 Task: Open the "Calendly analytics" article.
Action: Mouse moved to (732, 52)
Screenshot: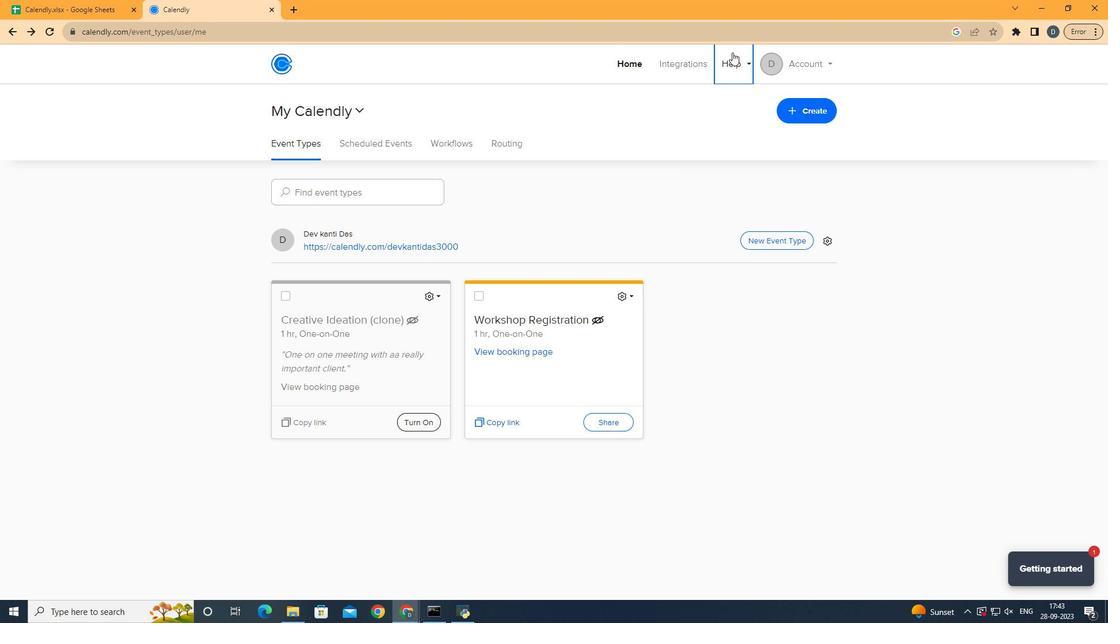 
Action: Mouse pressed left at (732, 52)
Screenshot: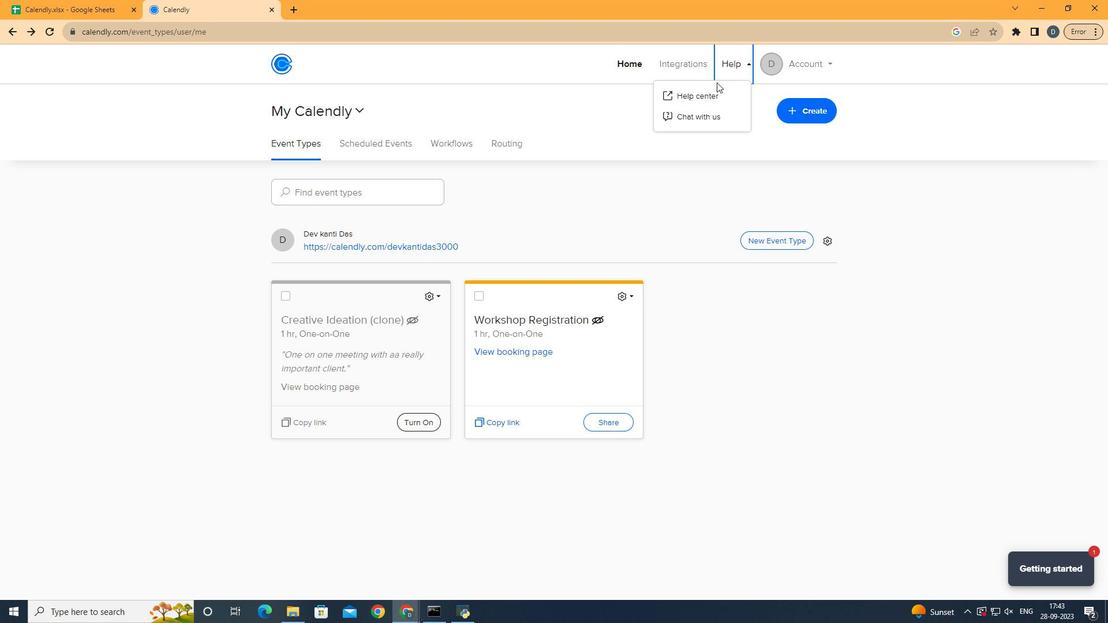 
Action: Mouse moved to (717, 92)
Screenshot: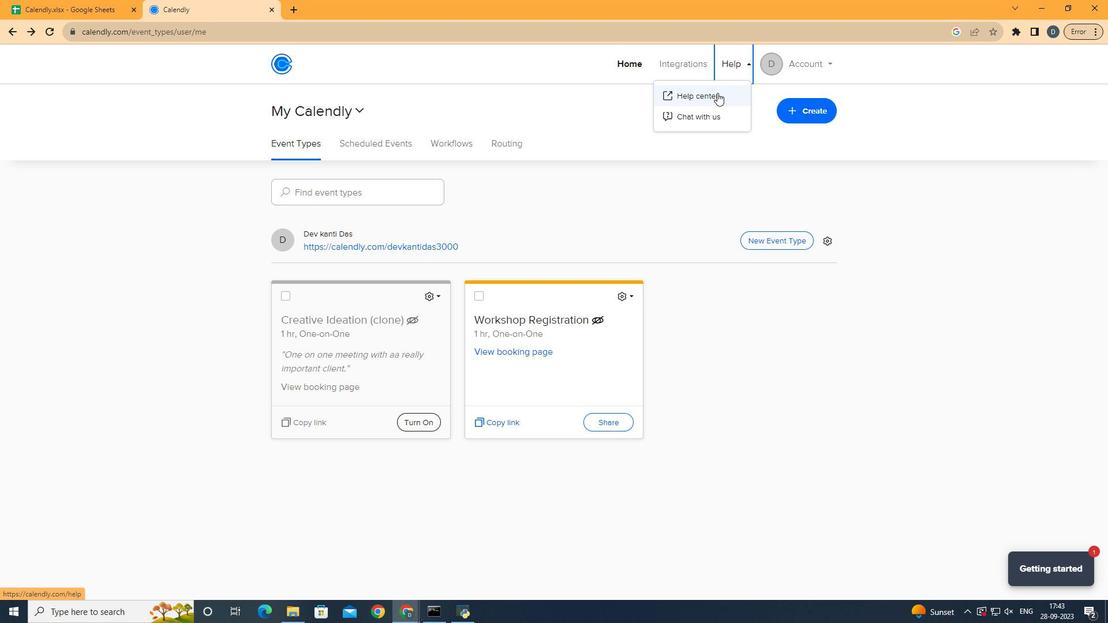 
Action: Mouse pressed left at (717, 92)
Screenshot: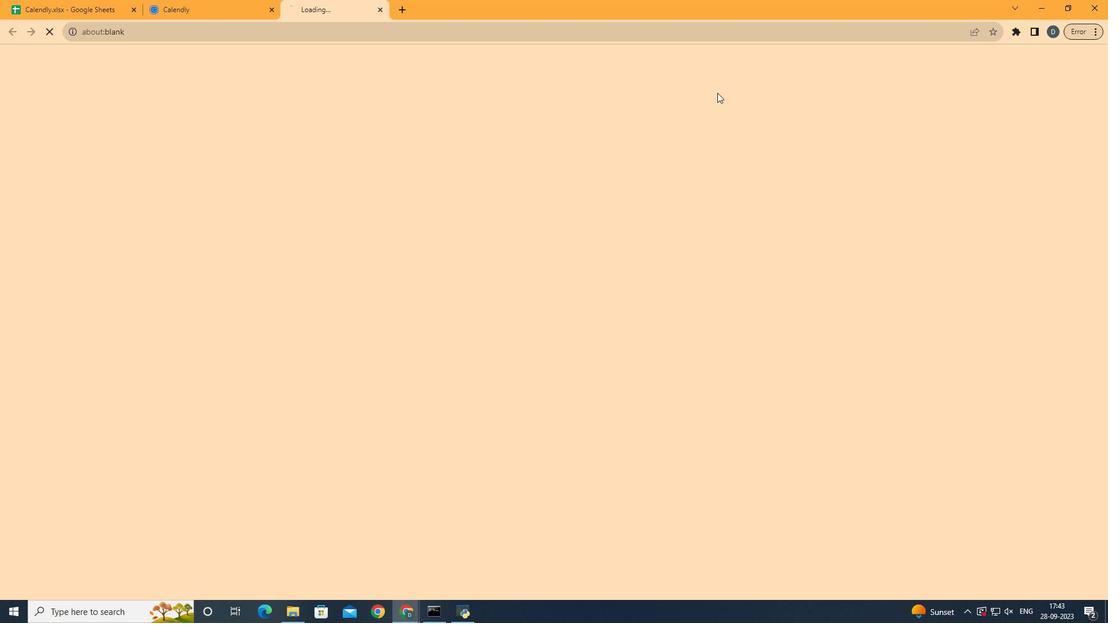 
Action: Mouse moved to (687, 219)
Screenshot: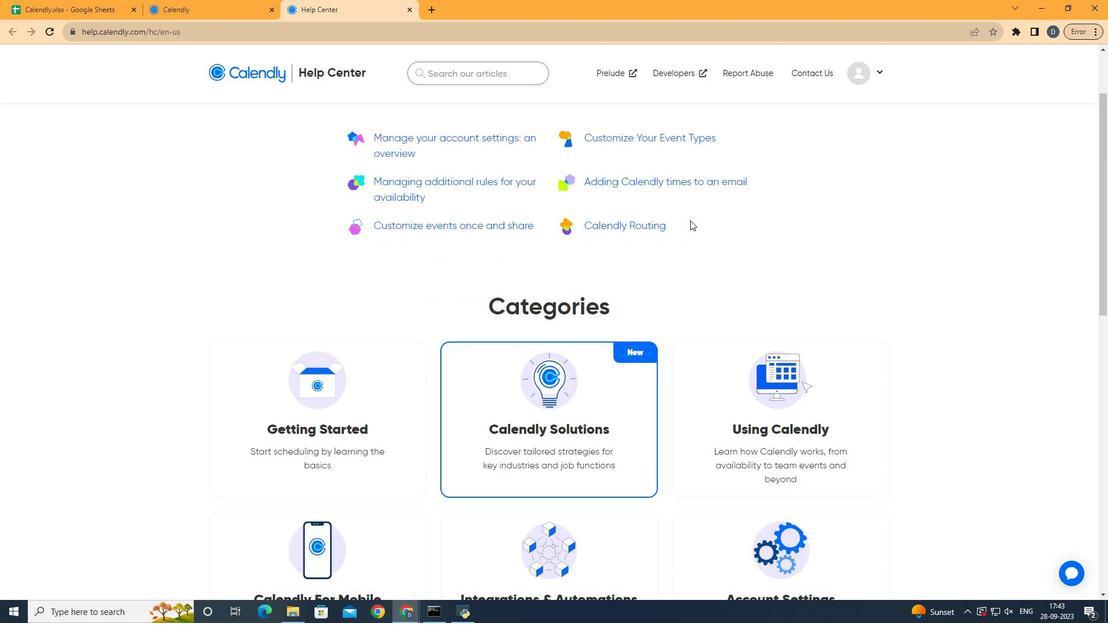
Action: Mouse scrolled (687, 218) with delta (0, 0)
Screenshot: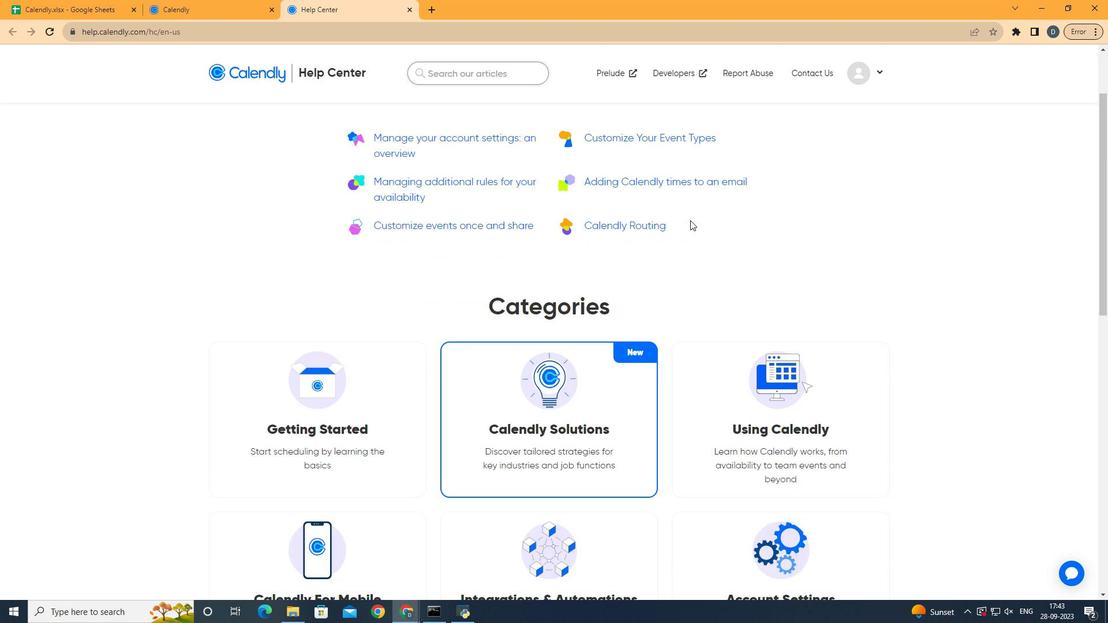 
Action: Mouse scrolled (687, 218) with delta (0, 0)
Screenshot: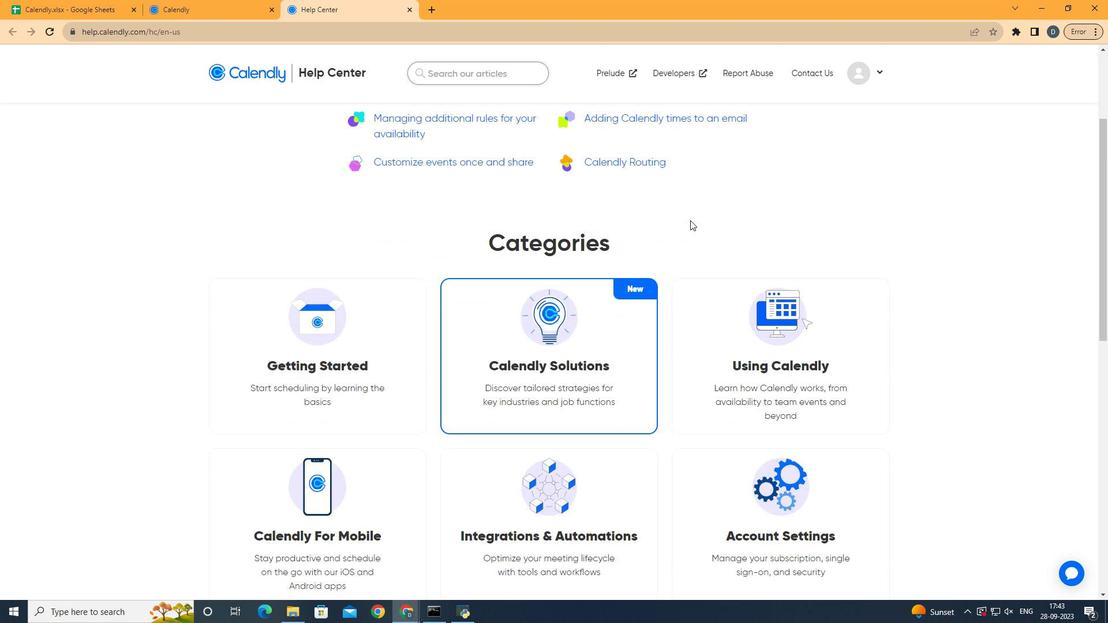 
Action: Mouse moved to (690, 220)
Screenshot: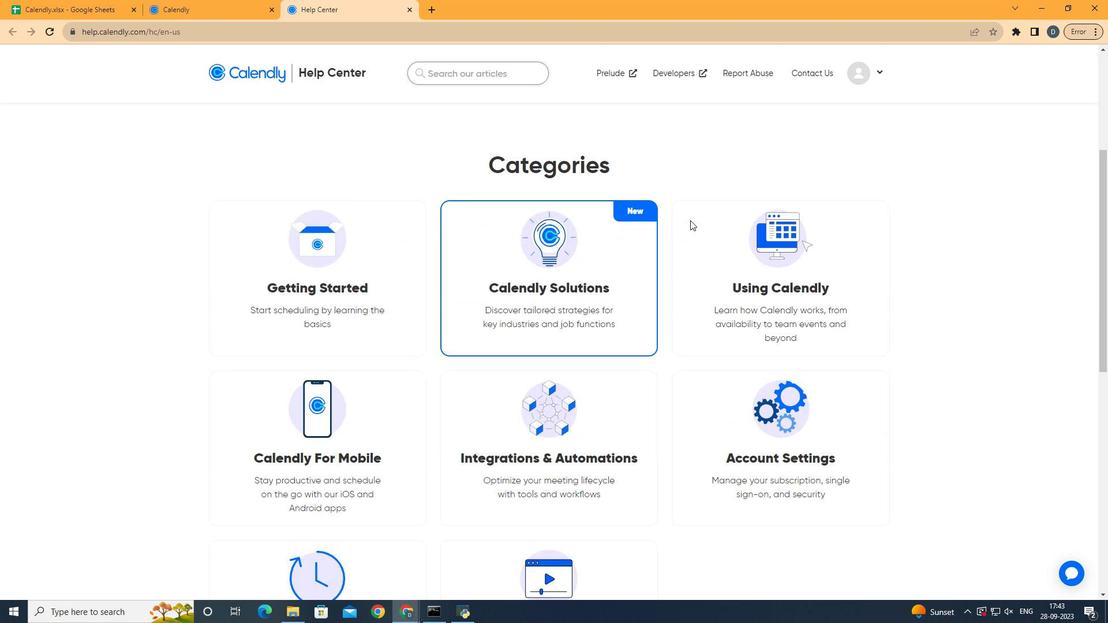
Action: Mouse scrolled (690, 220) with delta (0, 0)
Screenshot: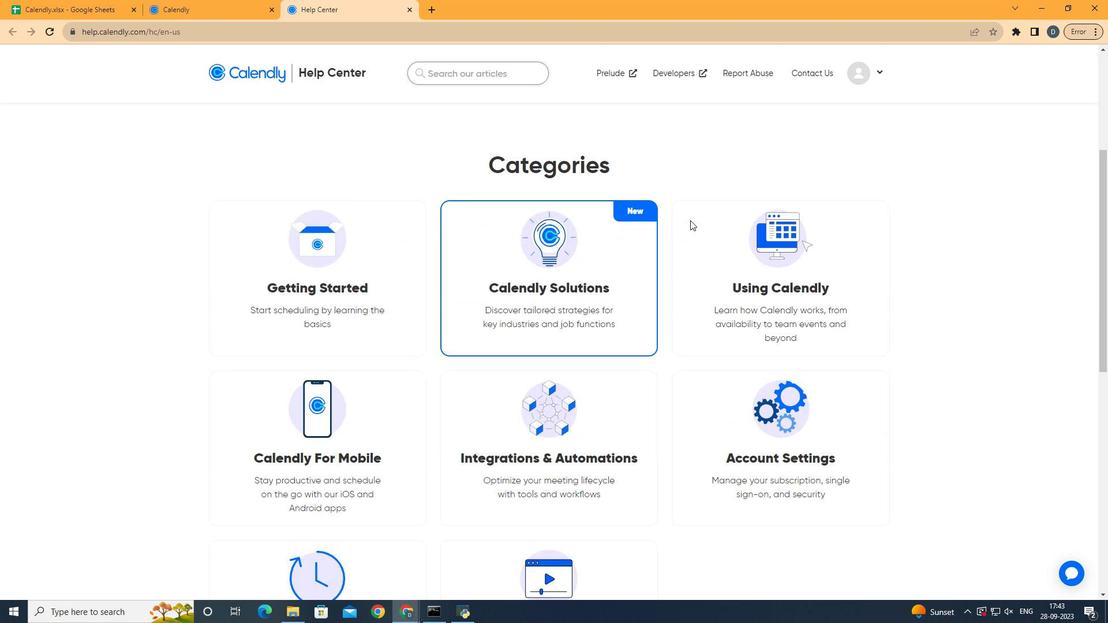 
Action: Mouse moved to (690, 220)
Screenshot: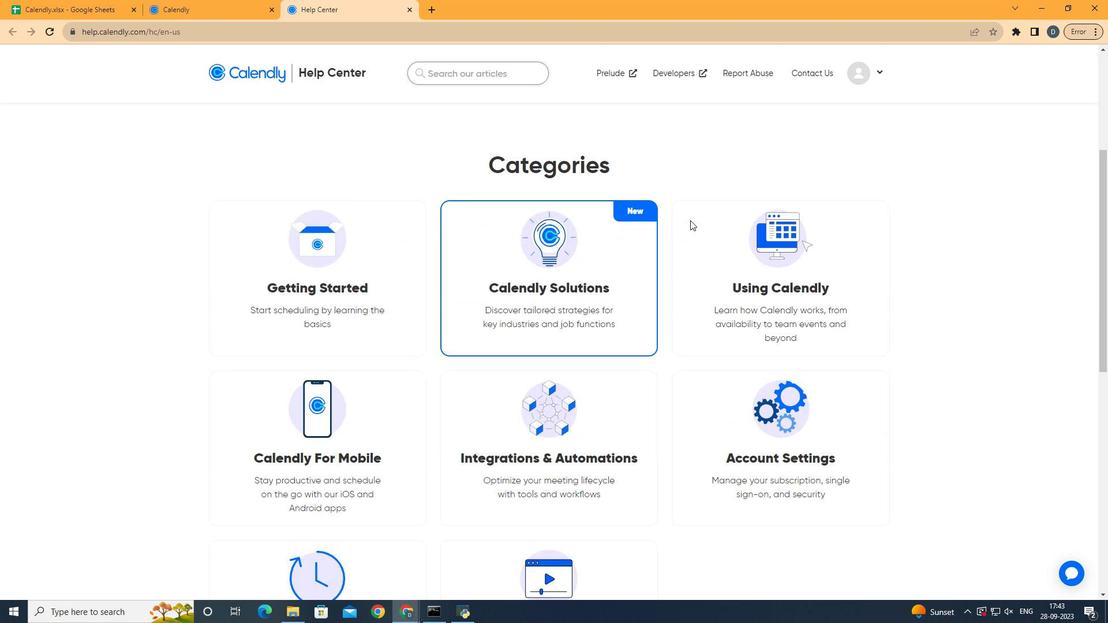 
Action: Mouse scrolled (690, 220) with delta (0, 0)
Screenshot: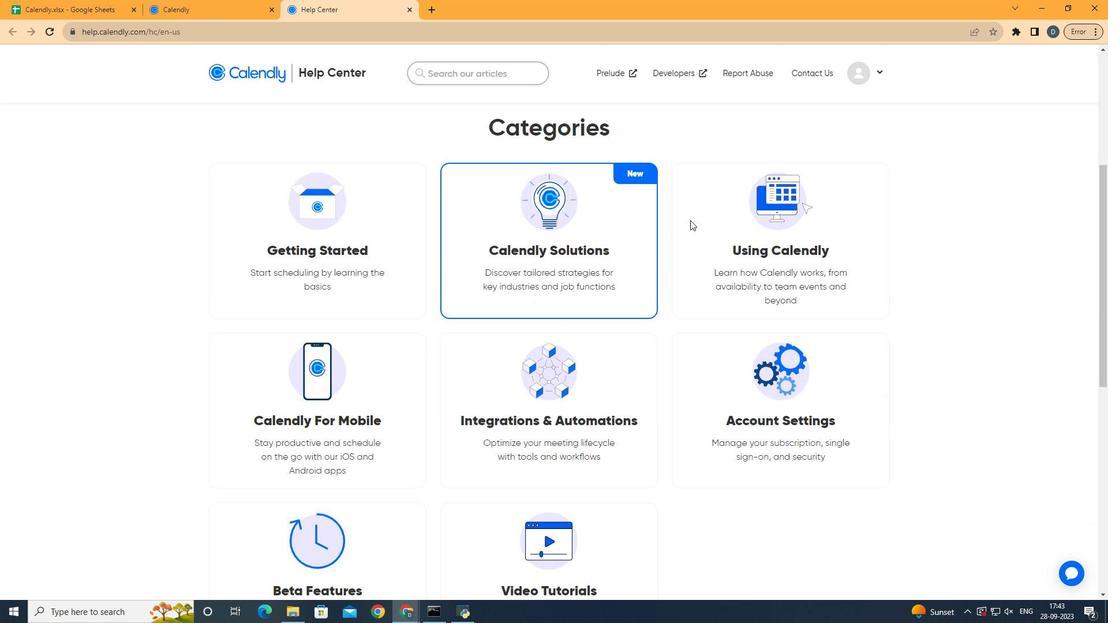 
Action: Mouse scrolled (690, 220) with delta (0, 0)
Screenshot: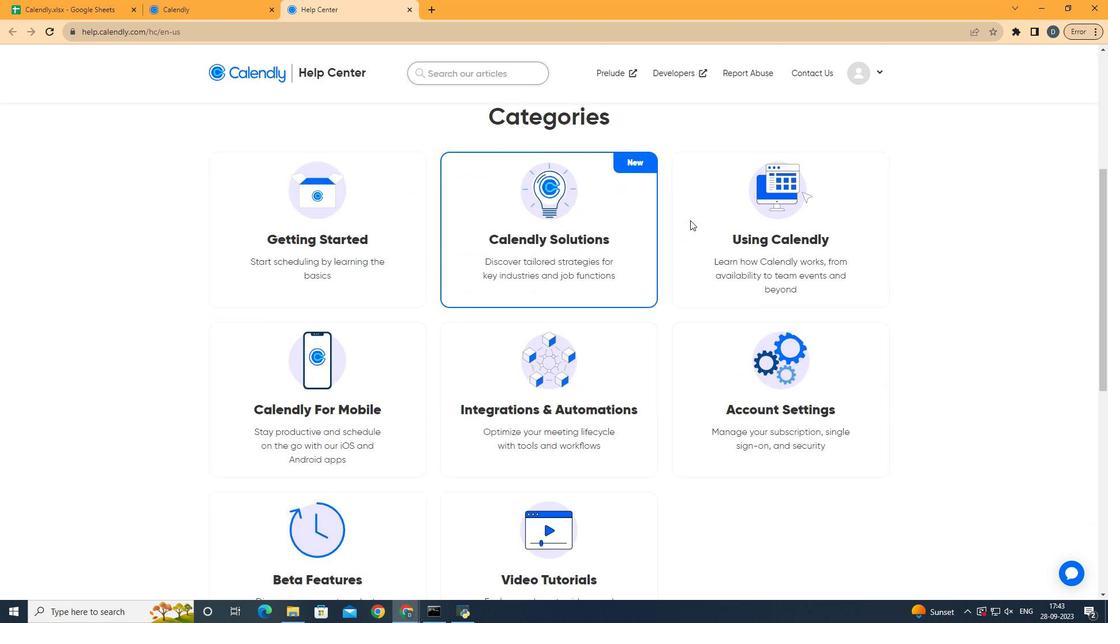 
Action: Mouse moved to (750, 366)
Screenshot: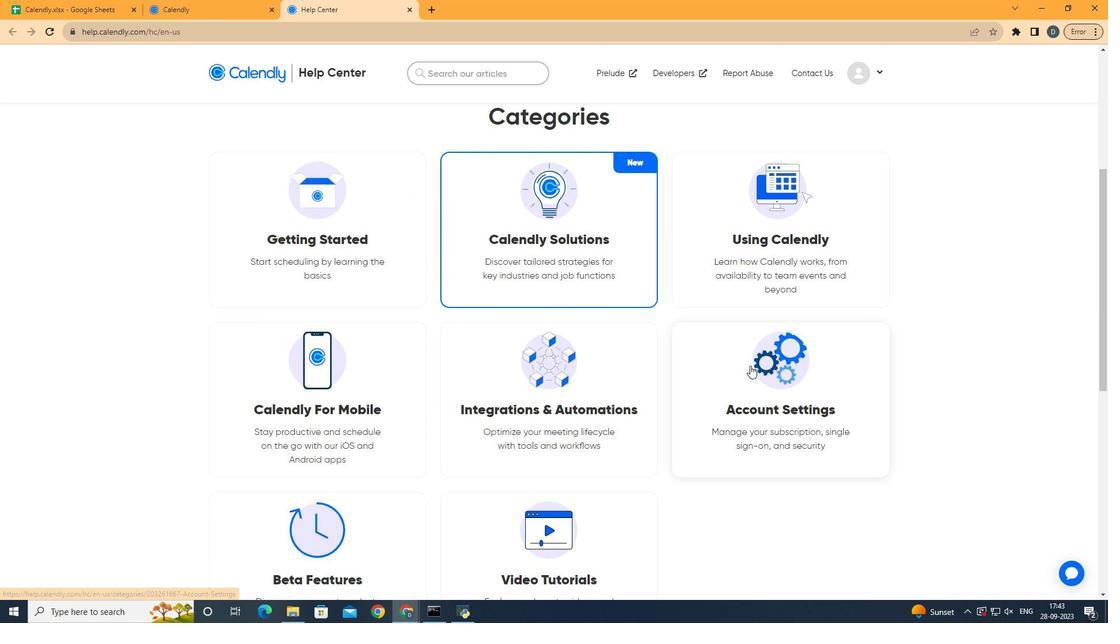 
Action: Mouse pressed left at (750, 366)
Screenshot: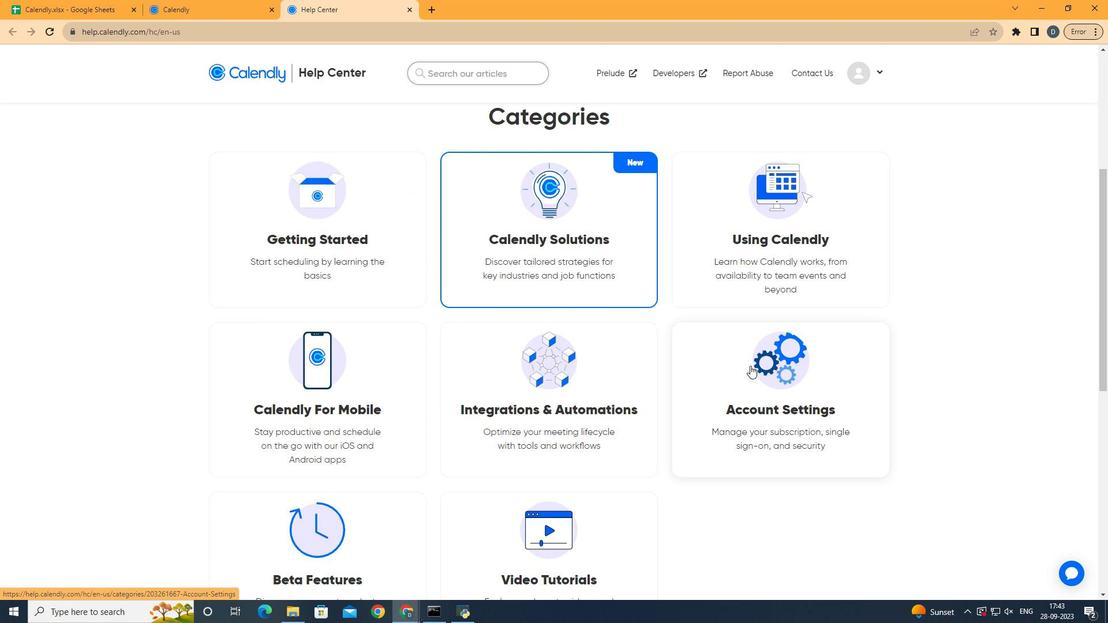 
Action: Mouse moved to (578, 430)
Screenshot: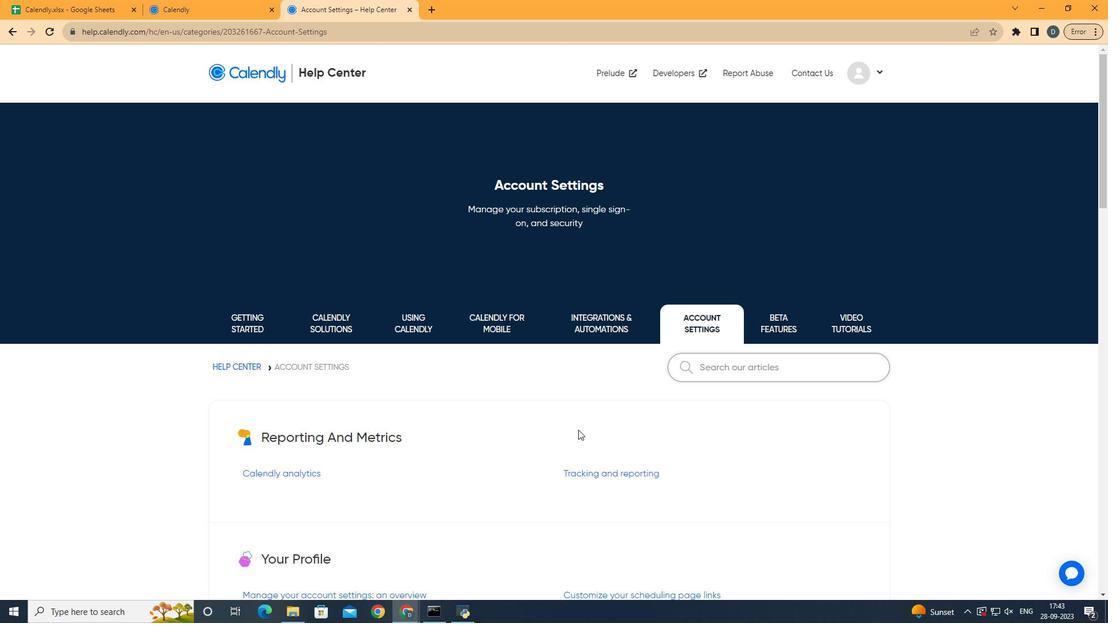 
Action: Mouse scrolled (578, 429) with delta (0, 0)
Screenshot: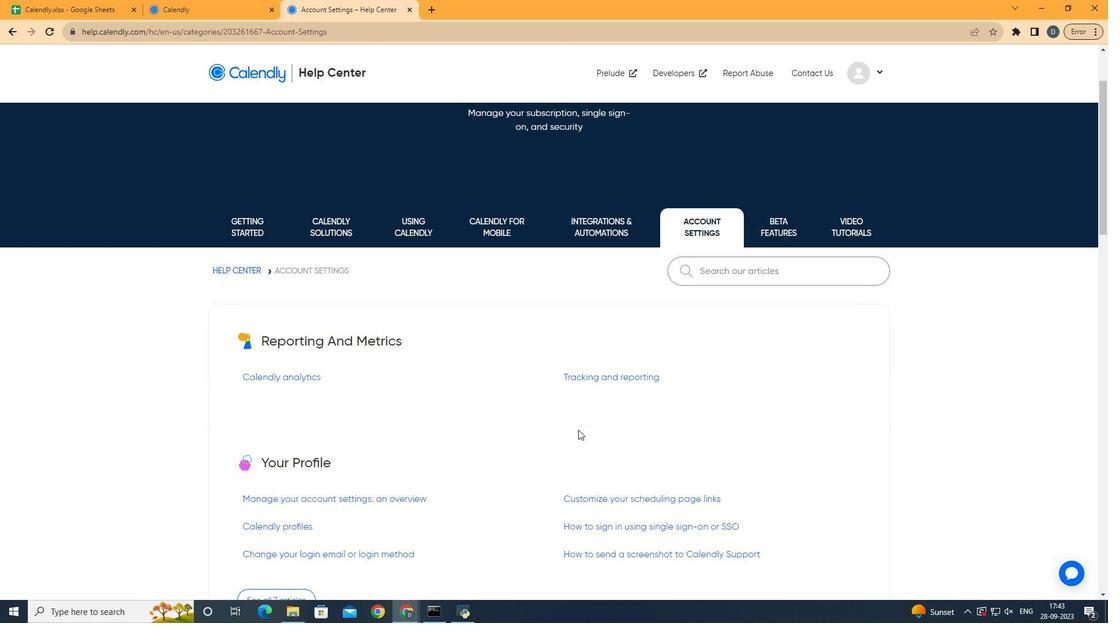 
Action: Mouse scrolled (578, 429) with delta (0, 0)
Screenshot: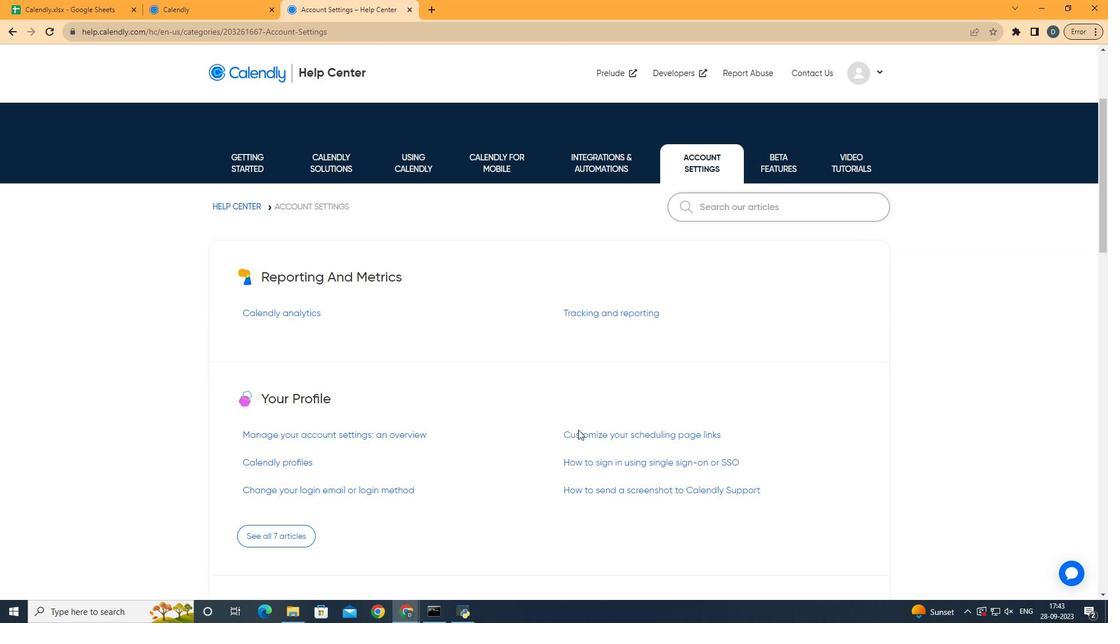 
Action: Mouse scrolled (578, 429) with delta (0, 0)
Screenshot: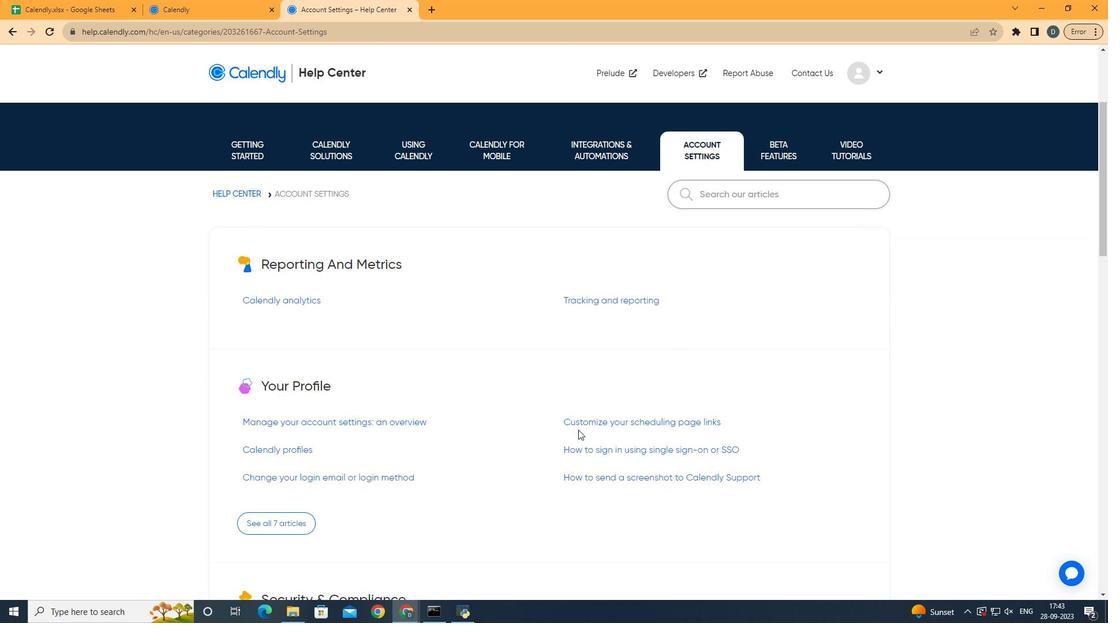 
Action: Mouse moved to (270, 304)
Screenshot: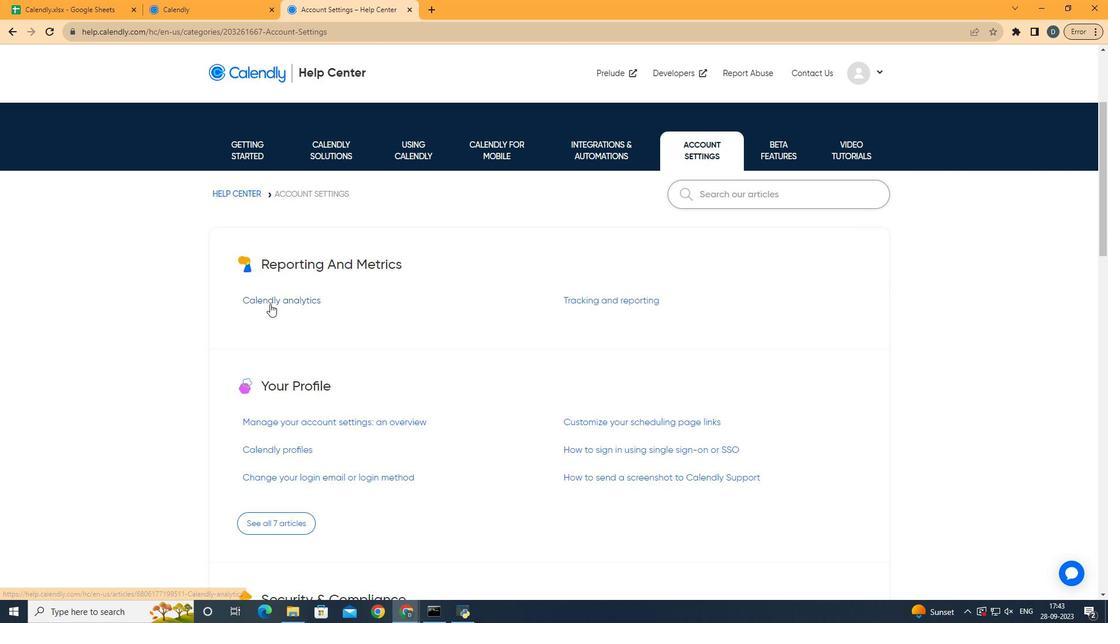 
Action: Mouse pressed left at (270, 304)
Screenshot: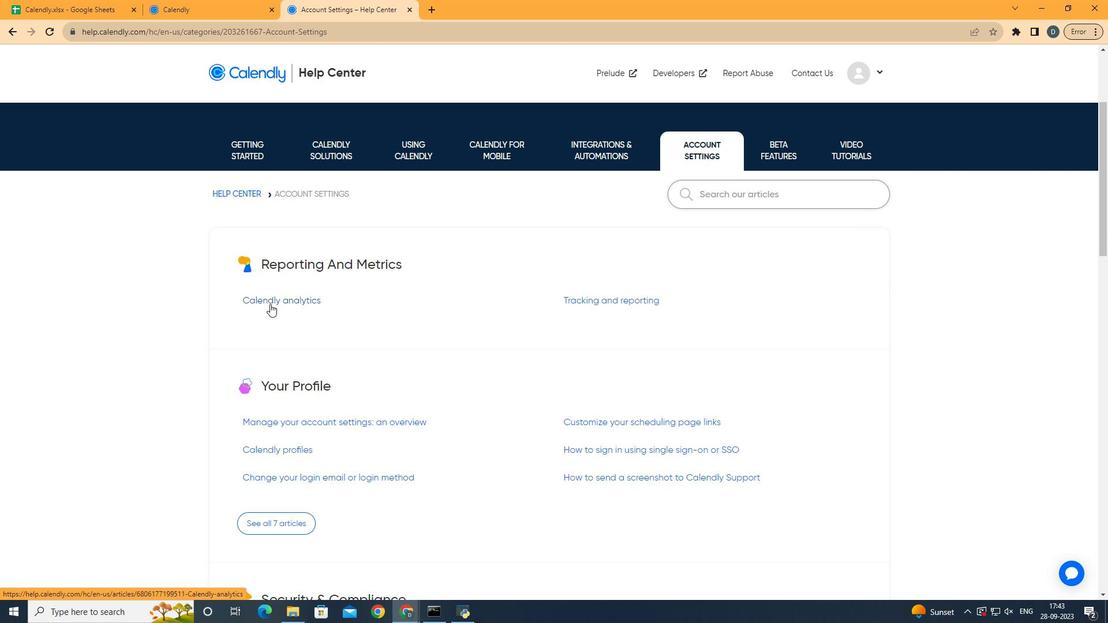 
Action: Mouse moved to (489, 394)
Screenshot: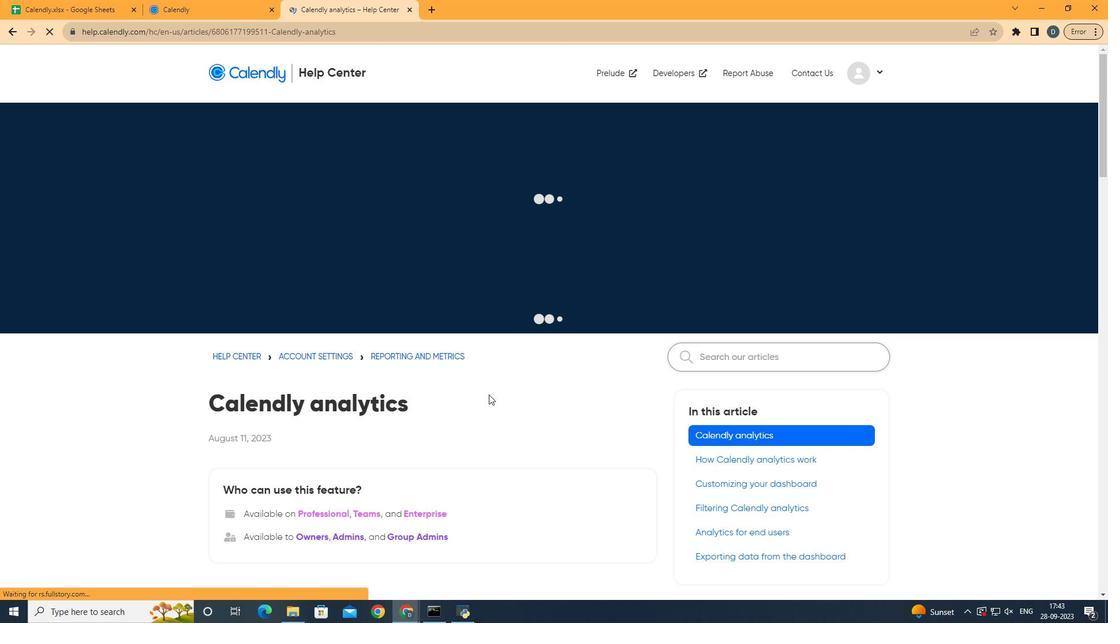 
Action: Mouse scrolled (489, 394) with delta (0, 0)
Screenshot: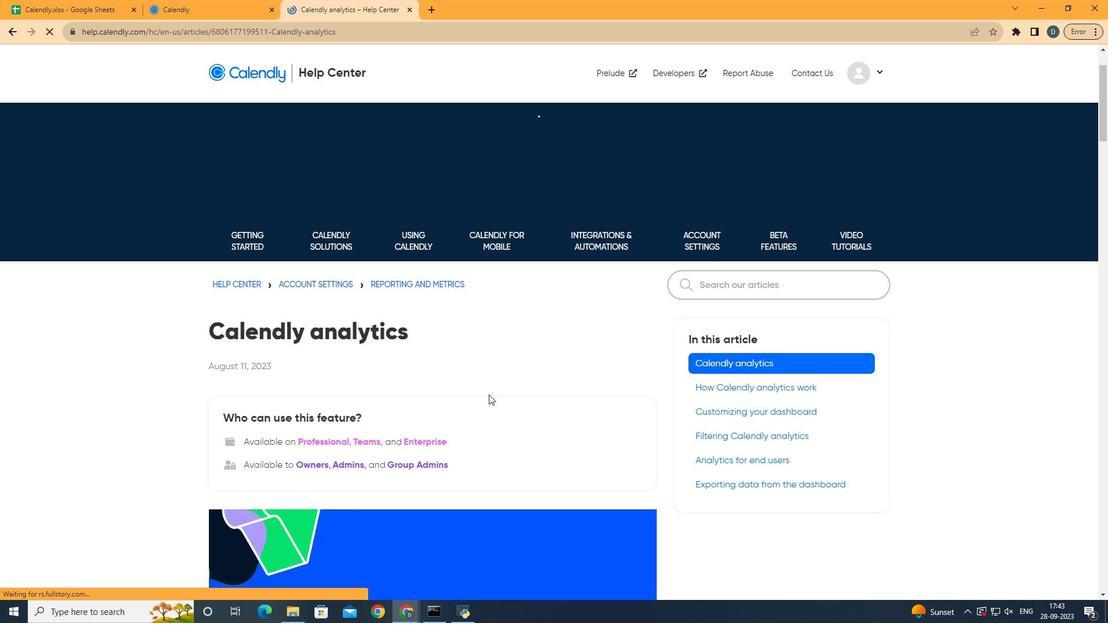 
Action: Mouse scrolled (489, 394) with delta (0, 0)
Screenshot: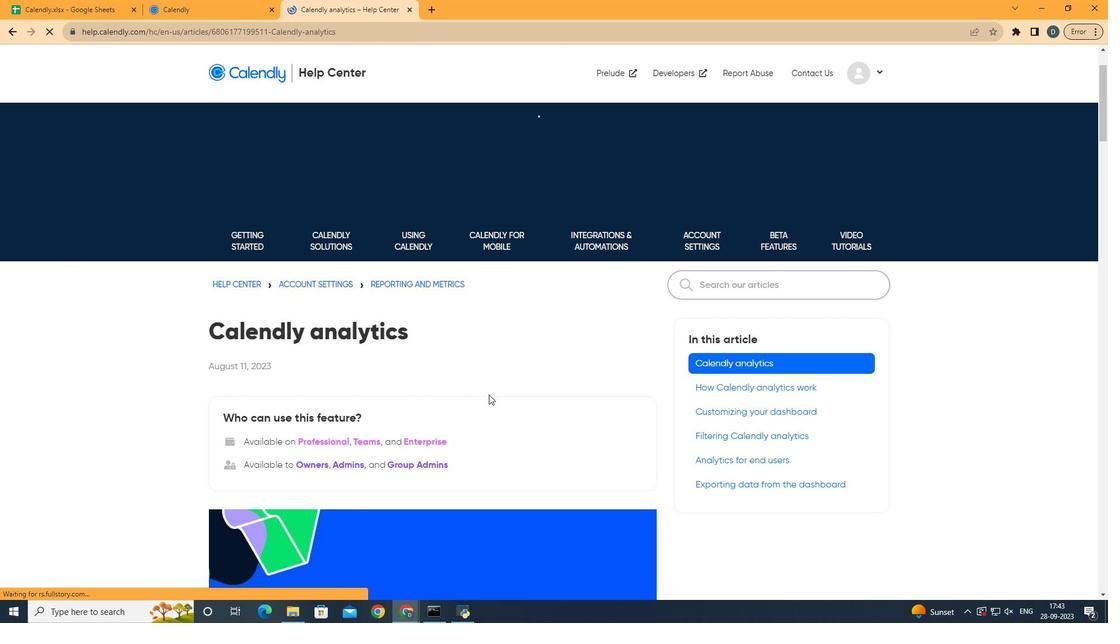 
Action: Mouse scrolled (489, 394) with delta (0, 0)
Screenshot: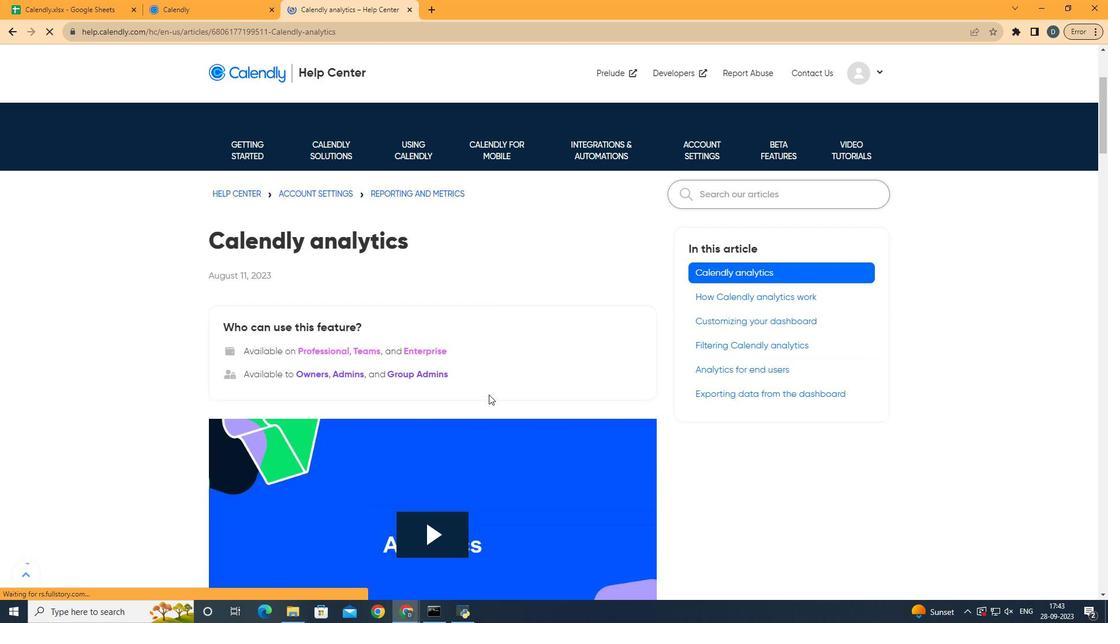 
Action: Mouse scrolled (489, 394) with delta (0, 0)
Screenshot: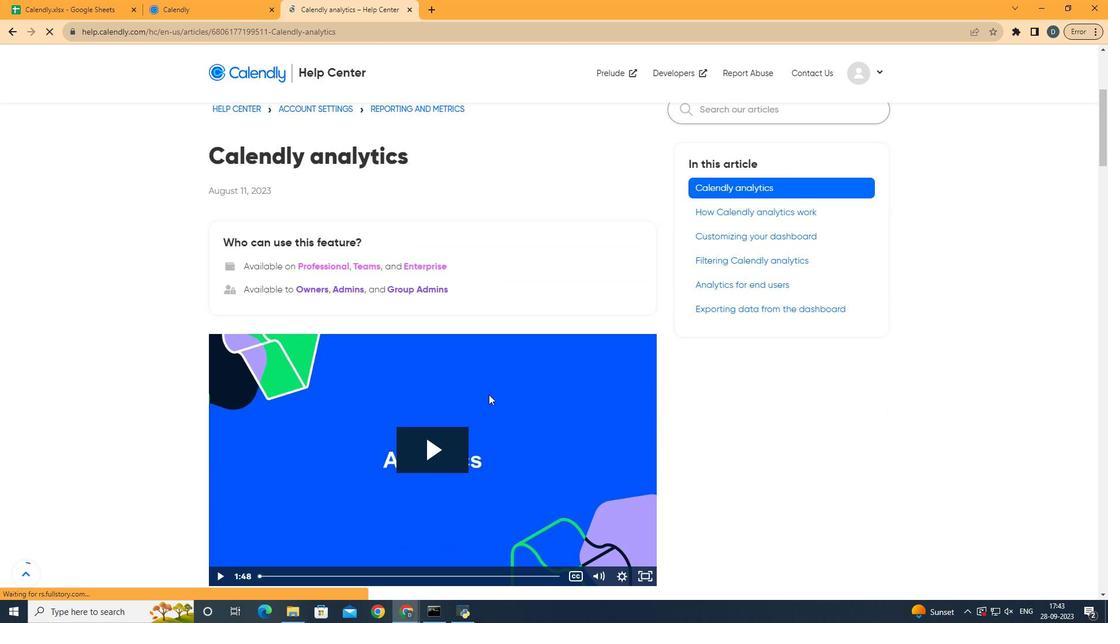 
Action: Mouse scrolled (489, 394) with delta (0, 0)
Screenshot: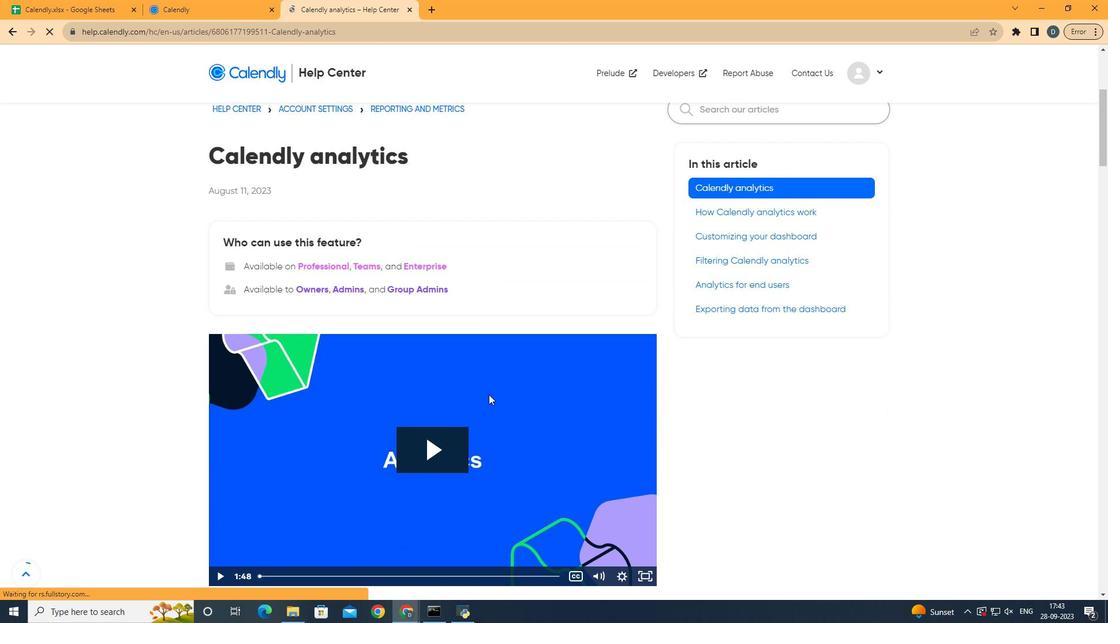 
Action: Mouse scrolled (489, 394) with delta (0, 0)
Screenshot: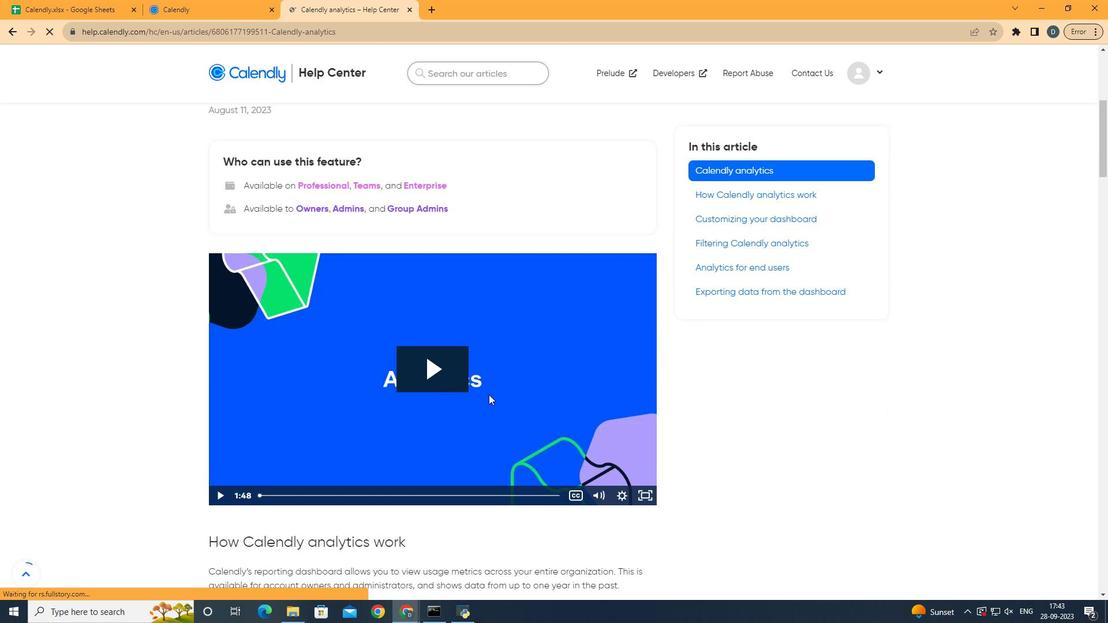 
Action: Mouse scrolled (489, 394) with delta (0, 0)
Screenshot: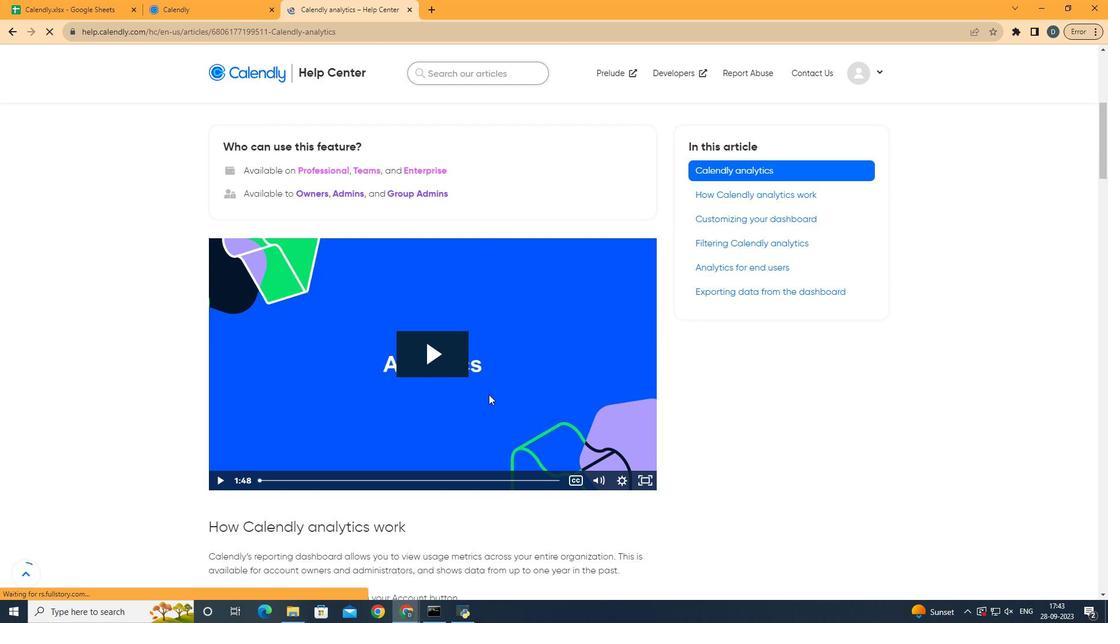 
Action: Mouse scrolled (489, 394) with delta (0, 0)
Screenshot: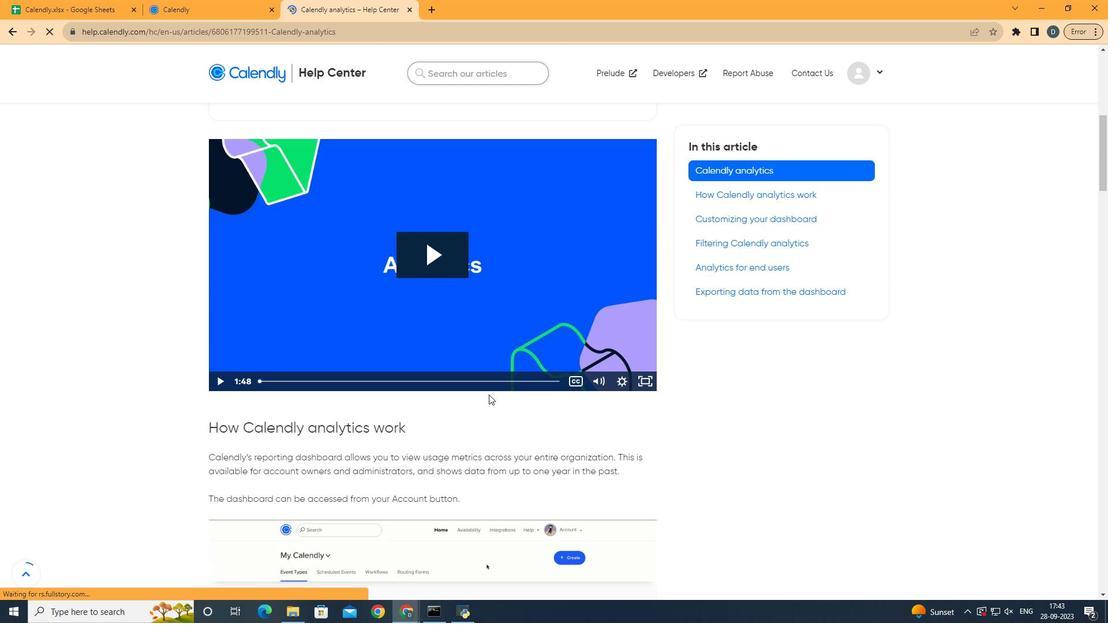
Action: Mouse moved to (493, 390)
Screenshot: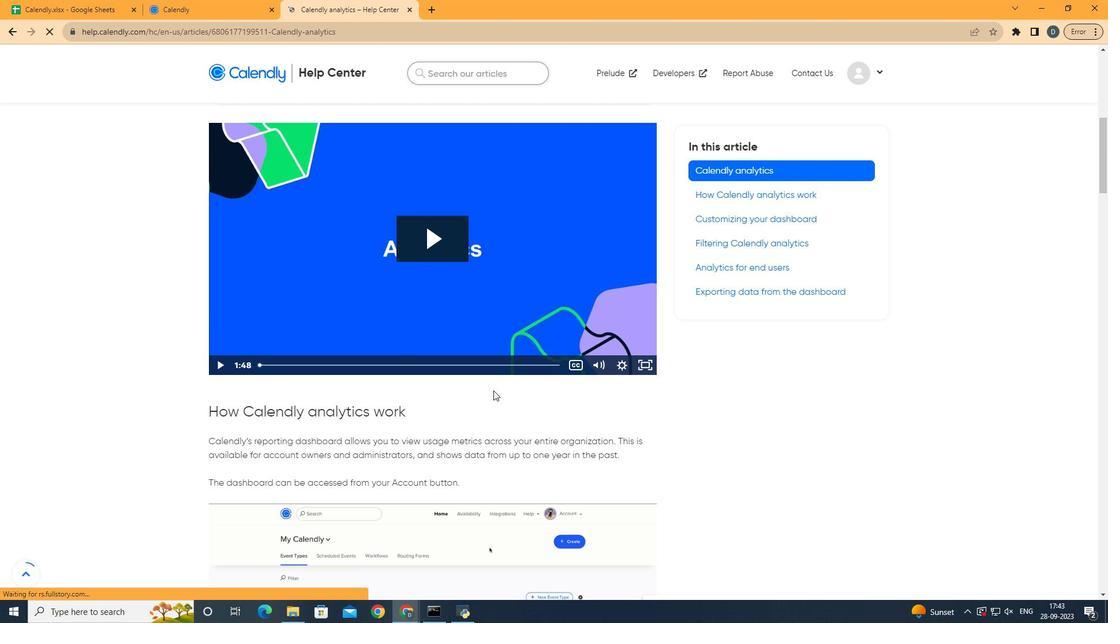 
Action: Mouse scrolled (493, 390) with delta (0, 0)
Screenshot: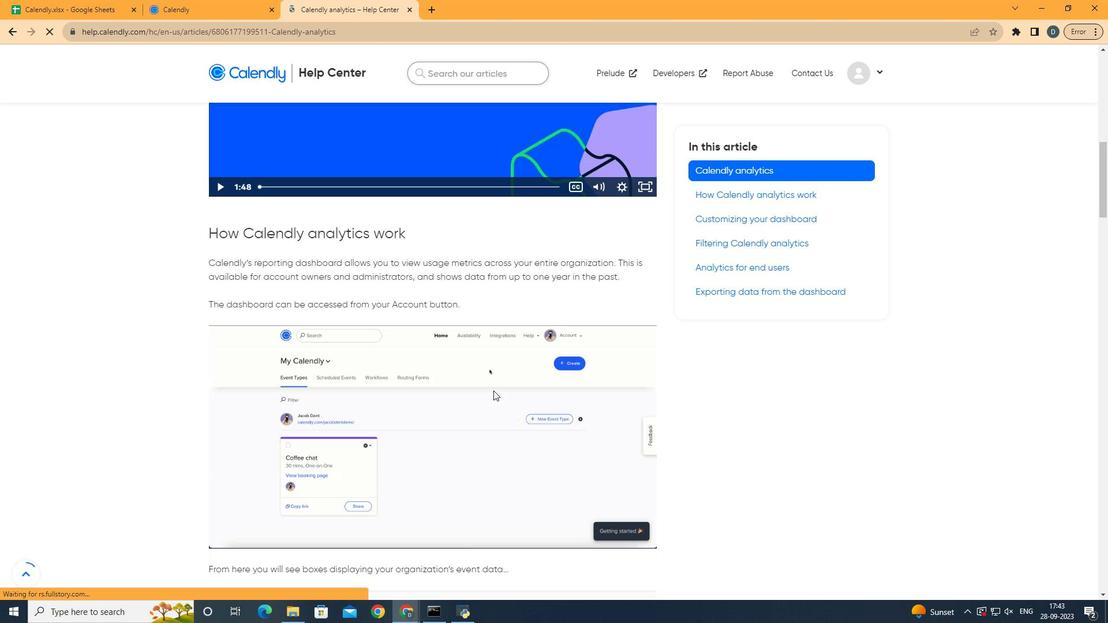 
Action: Mouse scrolled (493, 390) with delta (0, 0)
Screenshot: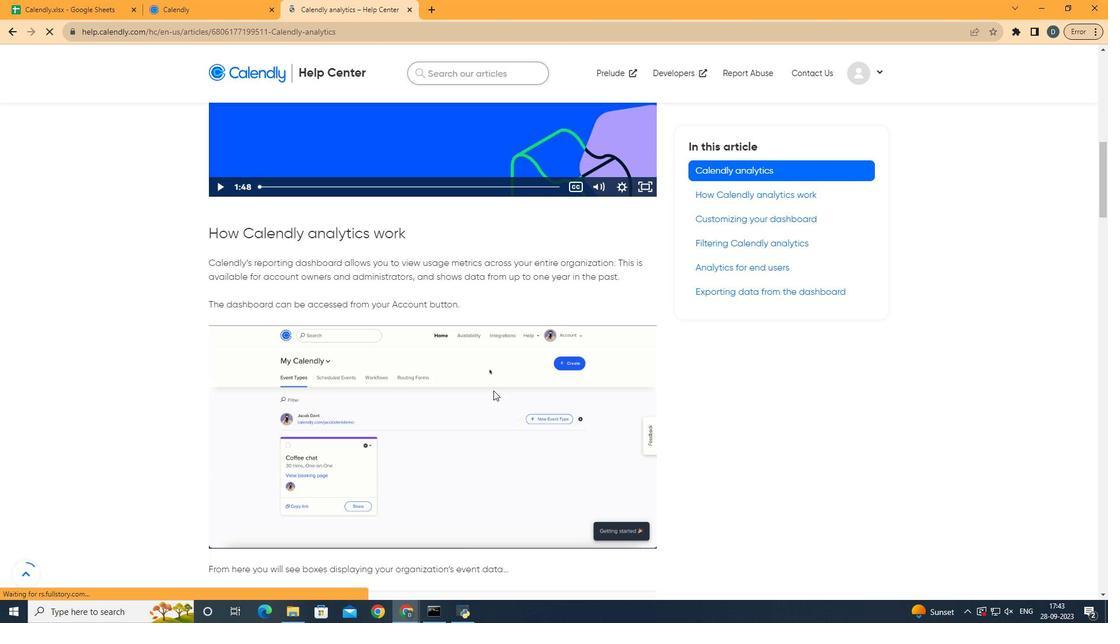 
Action: Mouse scrolled (493, 390) with delta (0, 0)
Screenshot: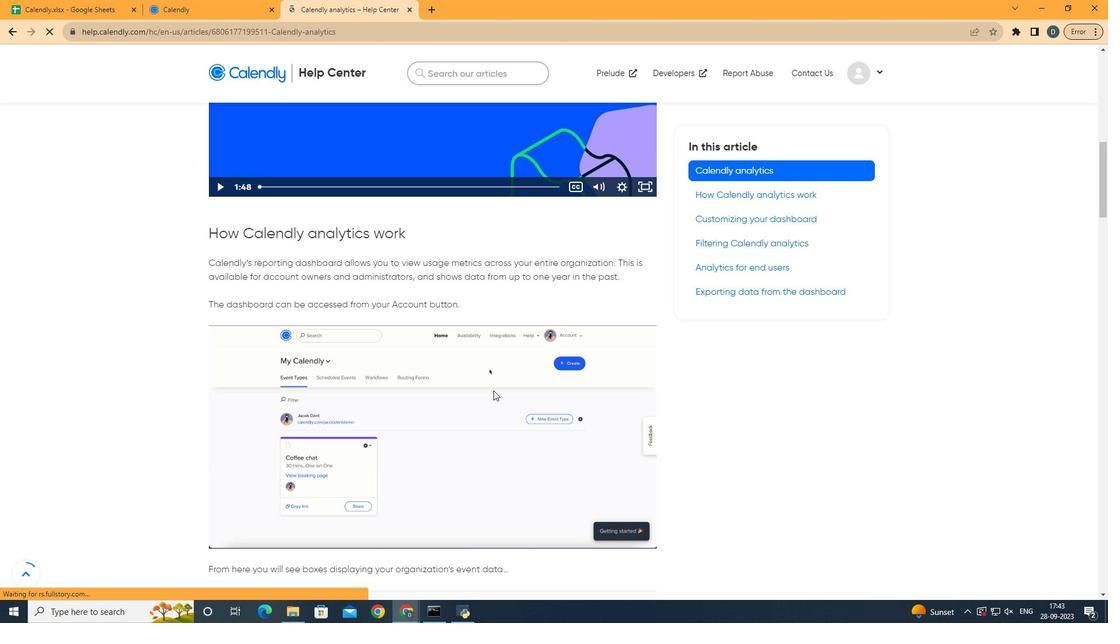 
Action: Mouse scrolled (493, 390) with delta (0, 0)
Screenshot: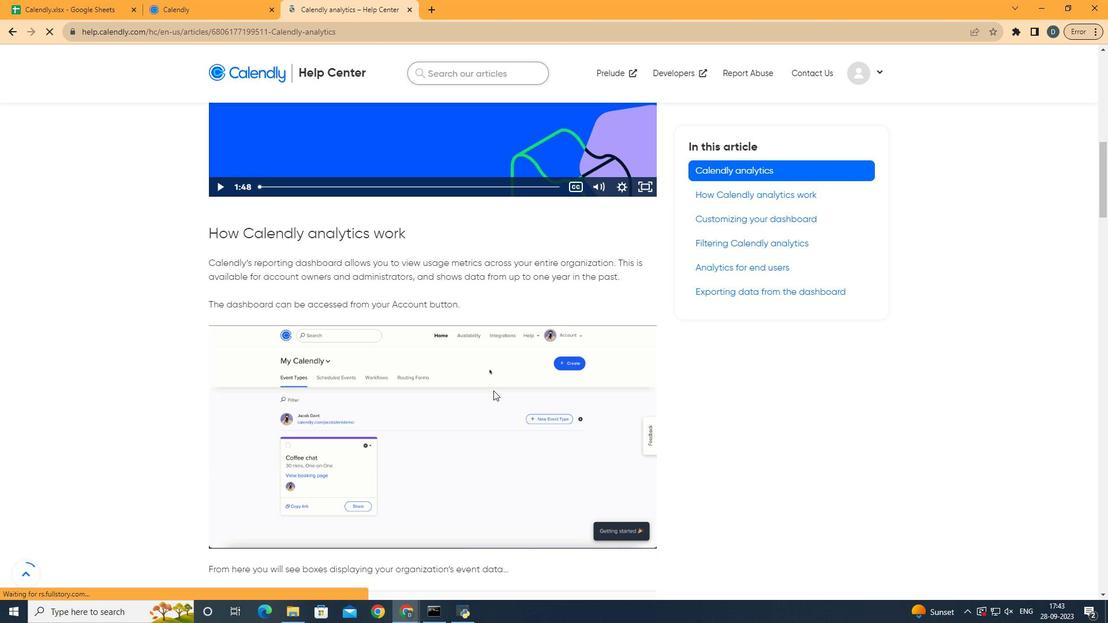 
Action: Mouse scrolled (493, 391) with delta (0, 0)
Screenshot: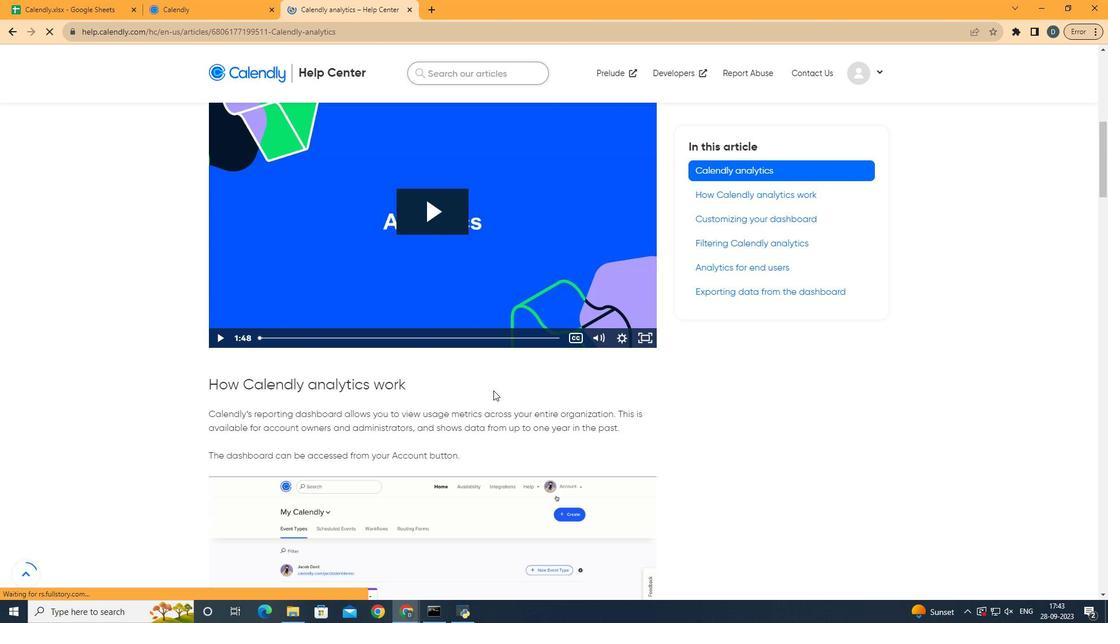 
Action: Mouse scrolled (493, 391) with delta (0, 0)
Screenshot: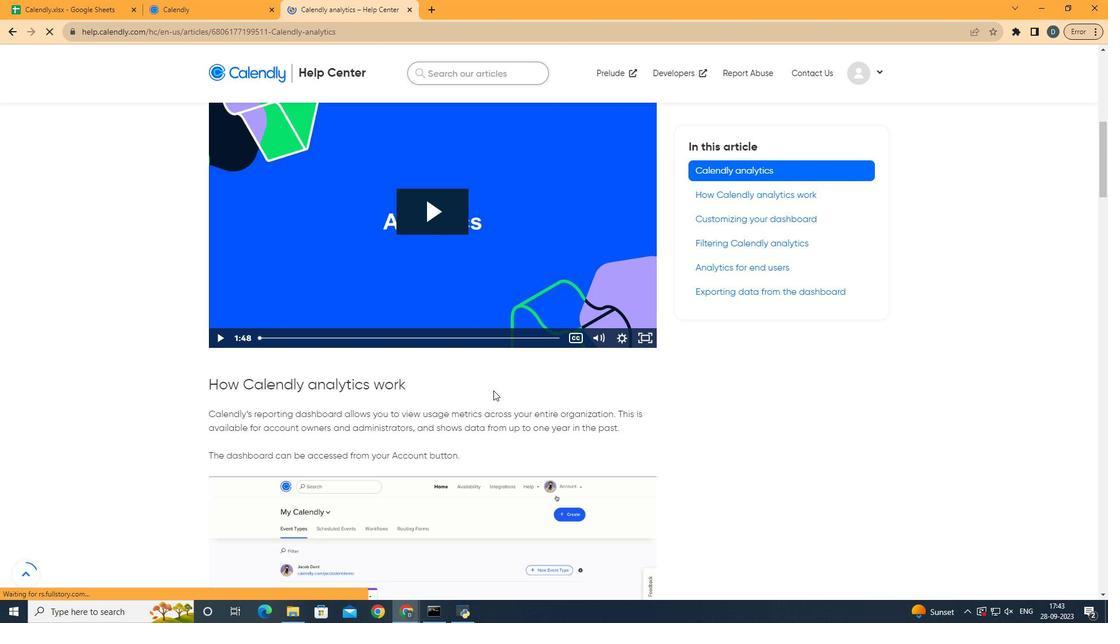 
Action: Mouse scrolled (493, 391) with delta (0, 0)
Screenshot: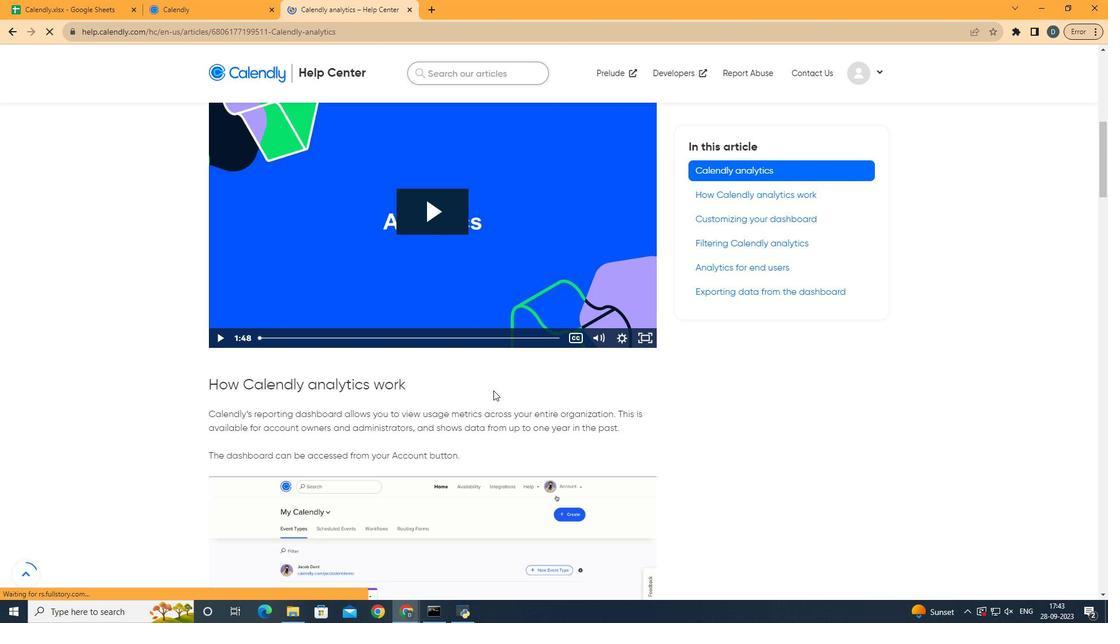 
Action: Mouse scrolled (493, 391) with delta (0, 0)
Screenshot: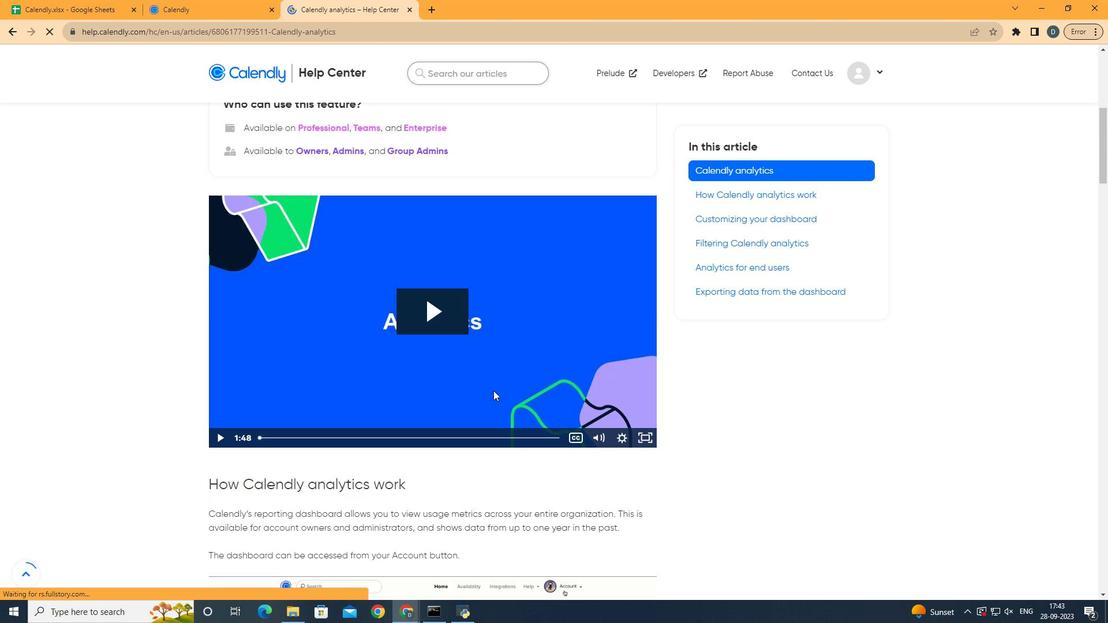 
Action: Mouse scrolled (493, 391) with delta (0, 0)
Screenshot: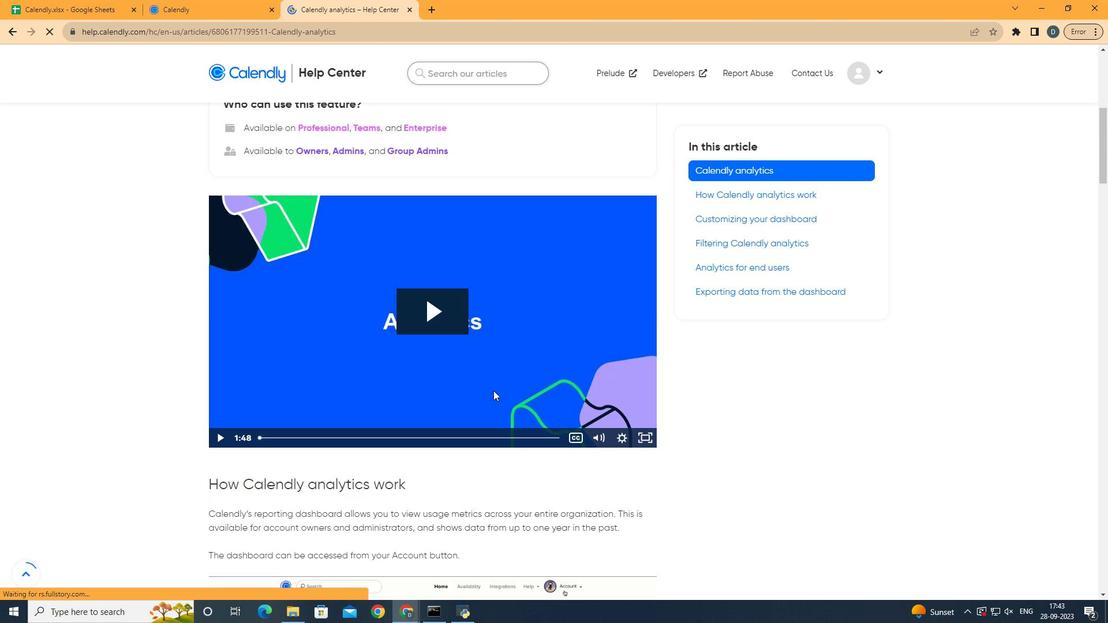 
Action: Mouse moved to (496, 389)
Screenshot: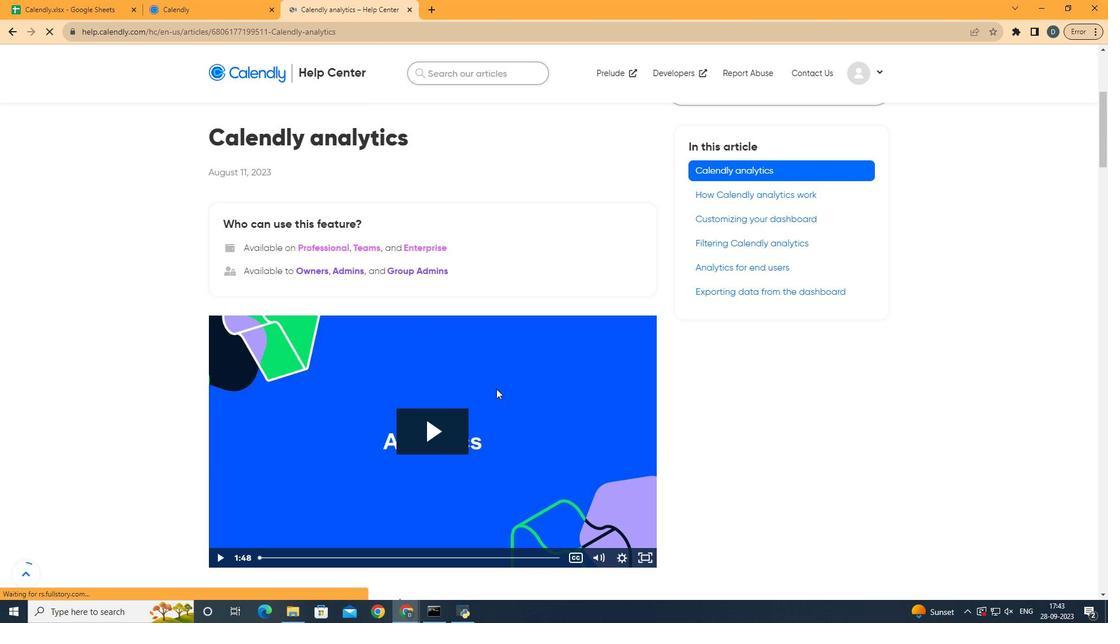 
Action: Mouse scrolled (496, 389) with delta (0, 0)
Screenshot: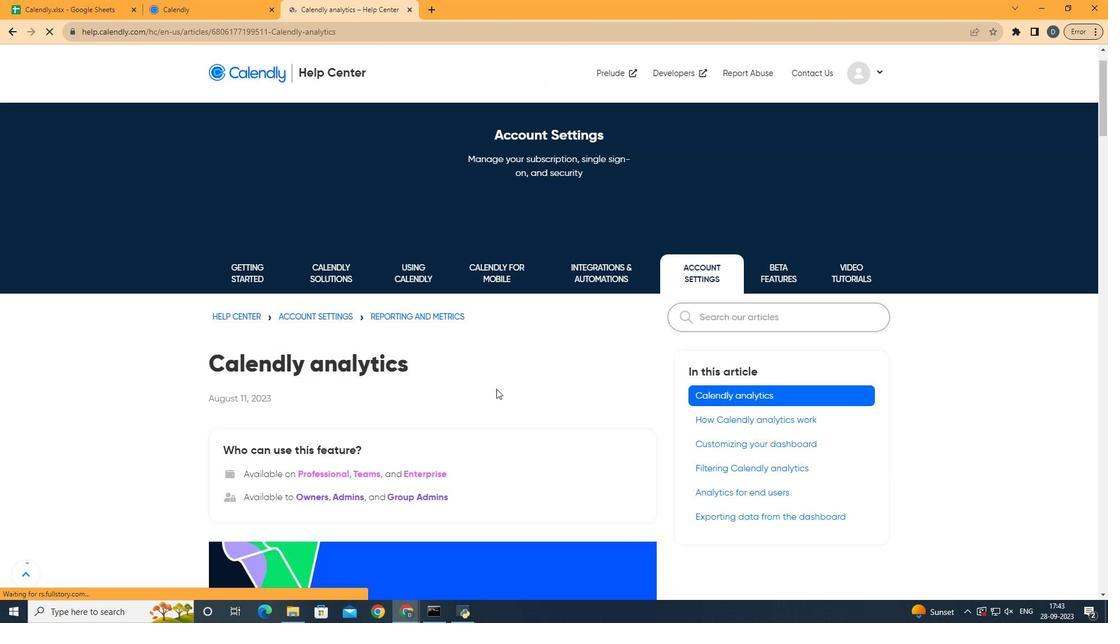 
Action: Mouse scrolled (496, 389) with delta (0, 0)
Screenshot: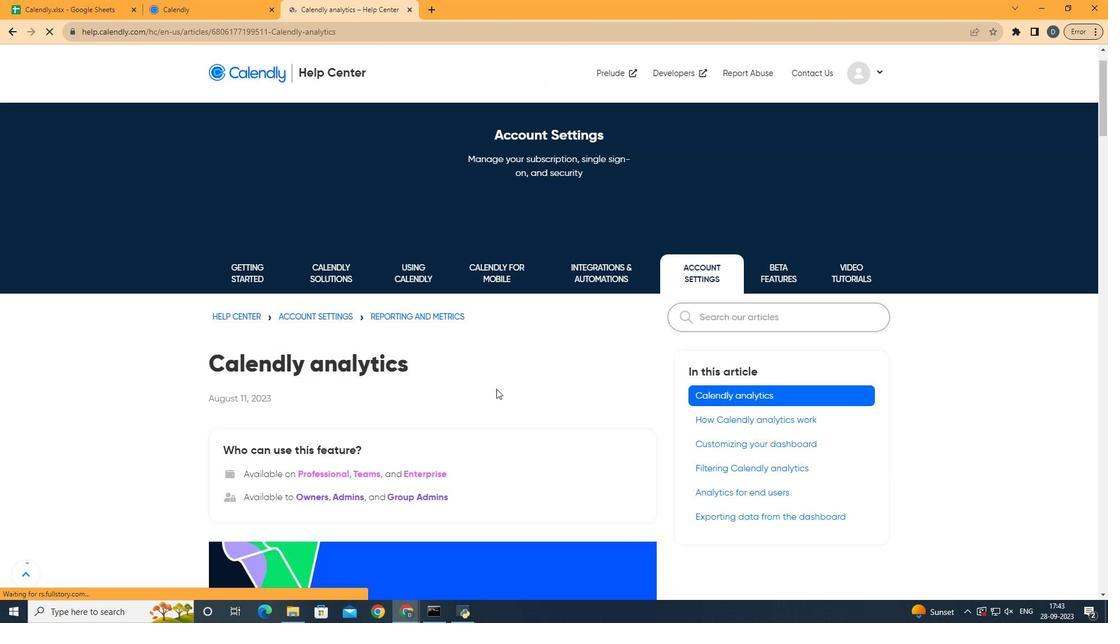 
Action: Mouse scrolled (496, 389) with delta (0, 0)
Screenshot: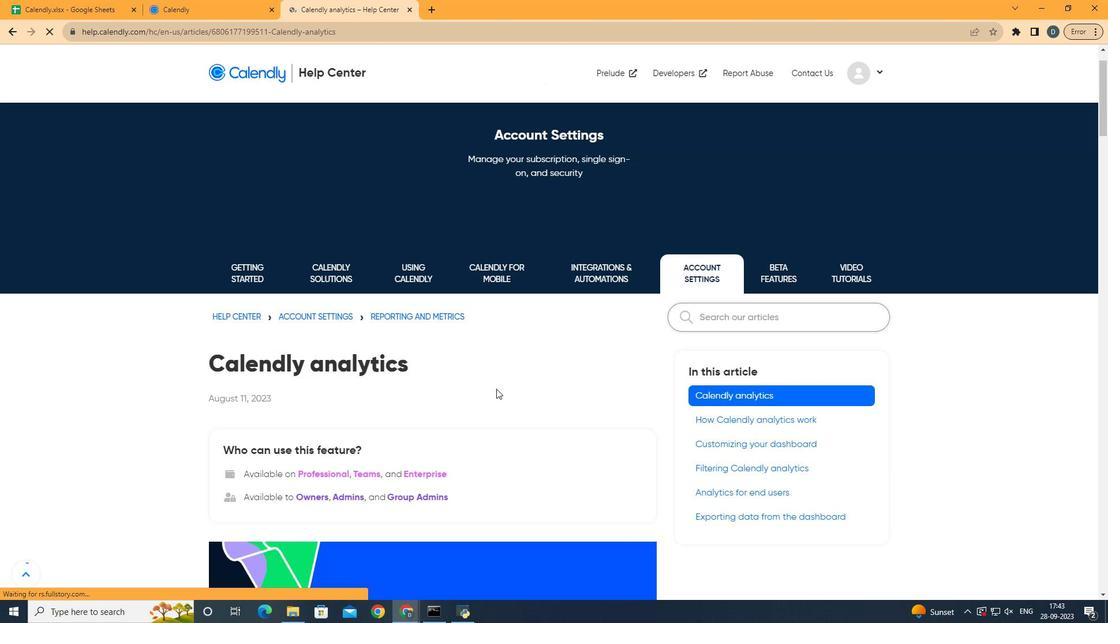 
Action: Mouse scrolled (496, 389) with delta (0, 0)
Screenshot: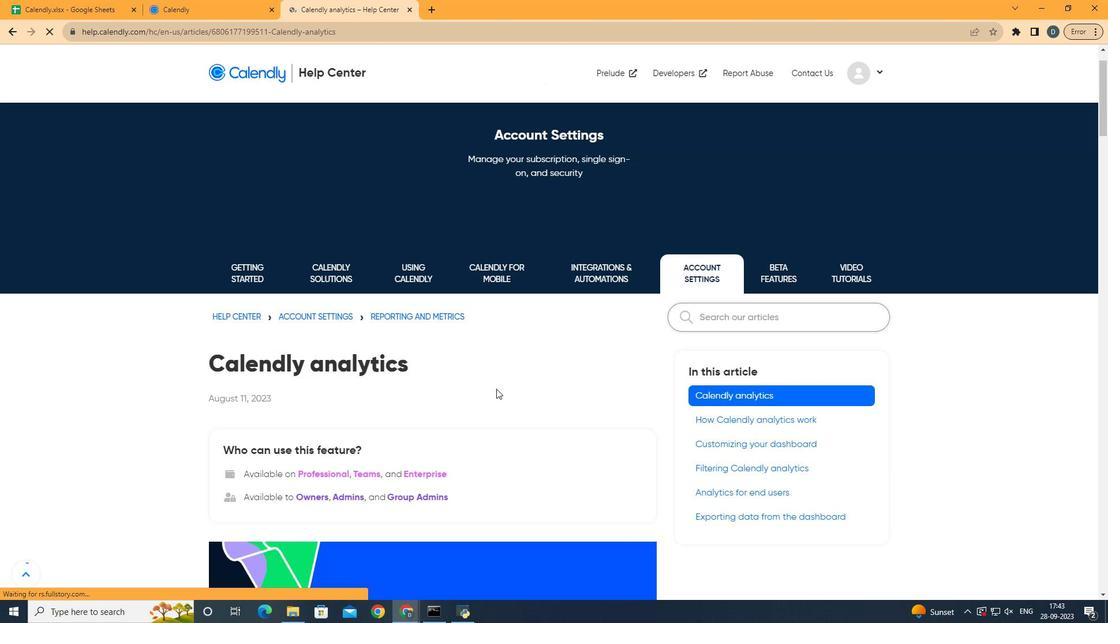 
Action: Mouse scrolled (496, 389) with delta (0, 0)
Screenshot: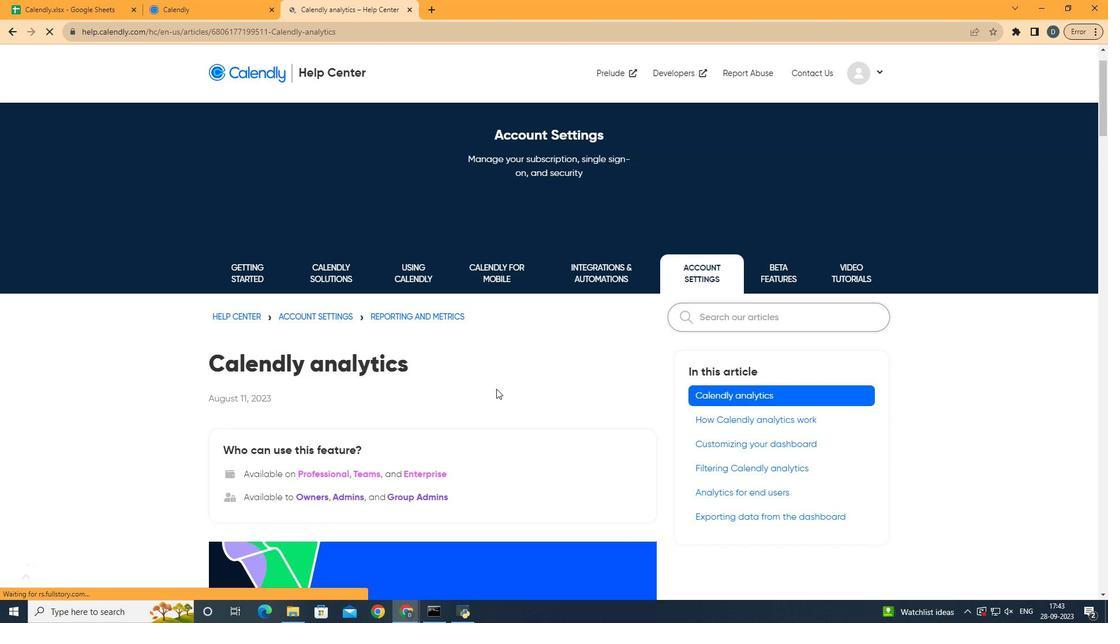 
Action: Mouse scrolled (496, 389) with delta (0, 0)
Screenshot: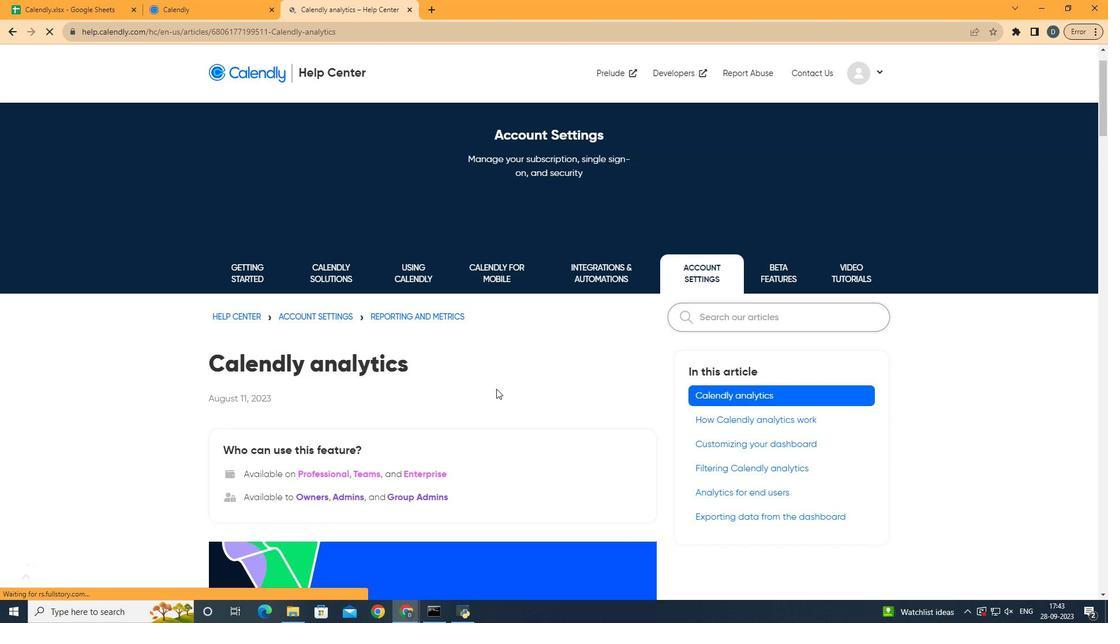 
Action: Mouse moved to (498, 387)
Screenshot: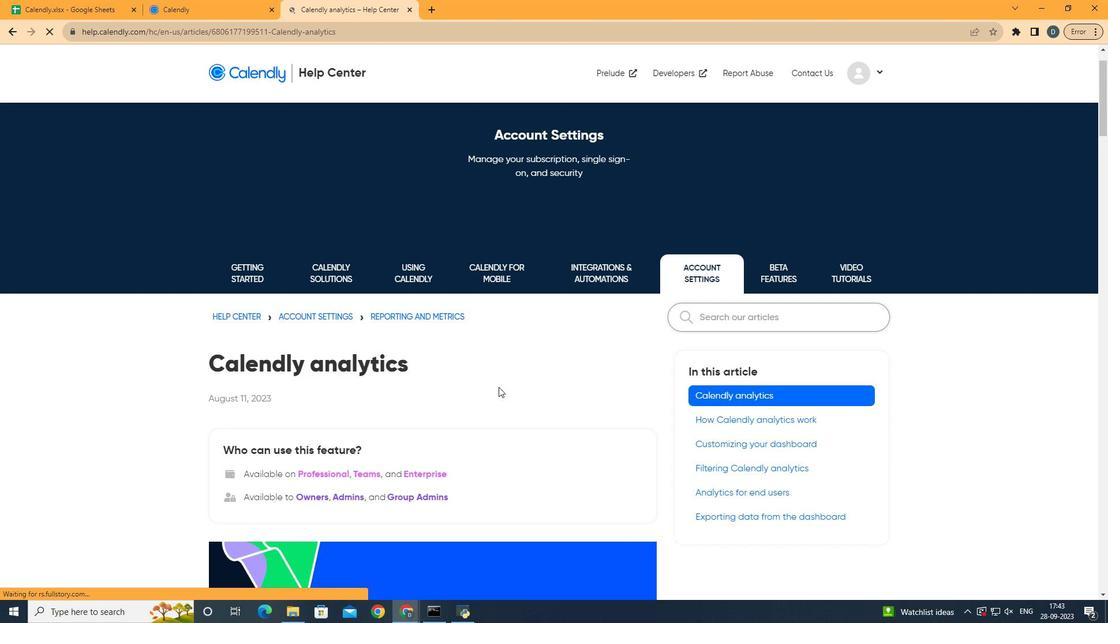 
